 Task: Create a due date automation trigger when advanced on, 2 working days after a card is due add checklist with checklist "Resume" complete at 11:00 AM.
Action: Mouse moved to (1214, 101)
Screenshot: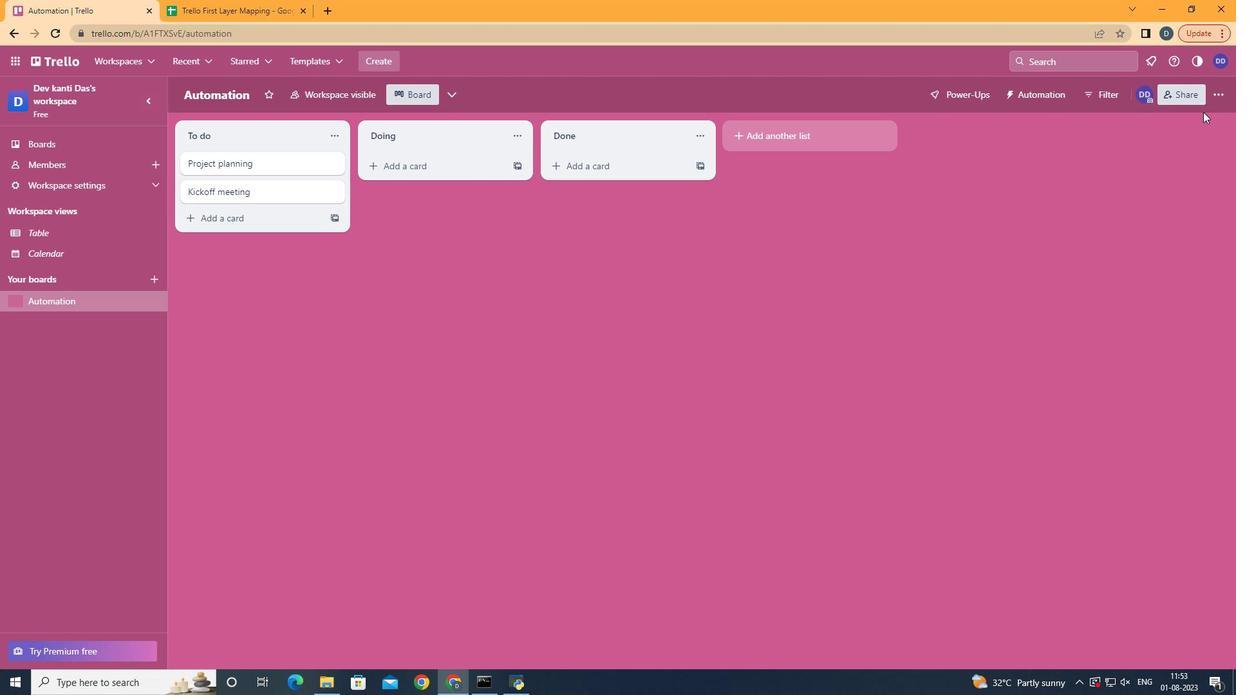 
Action: Mouse pressed left at (1214, 101)
Screenshot: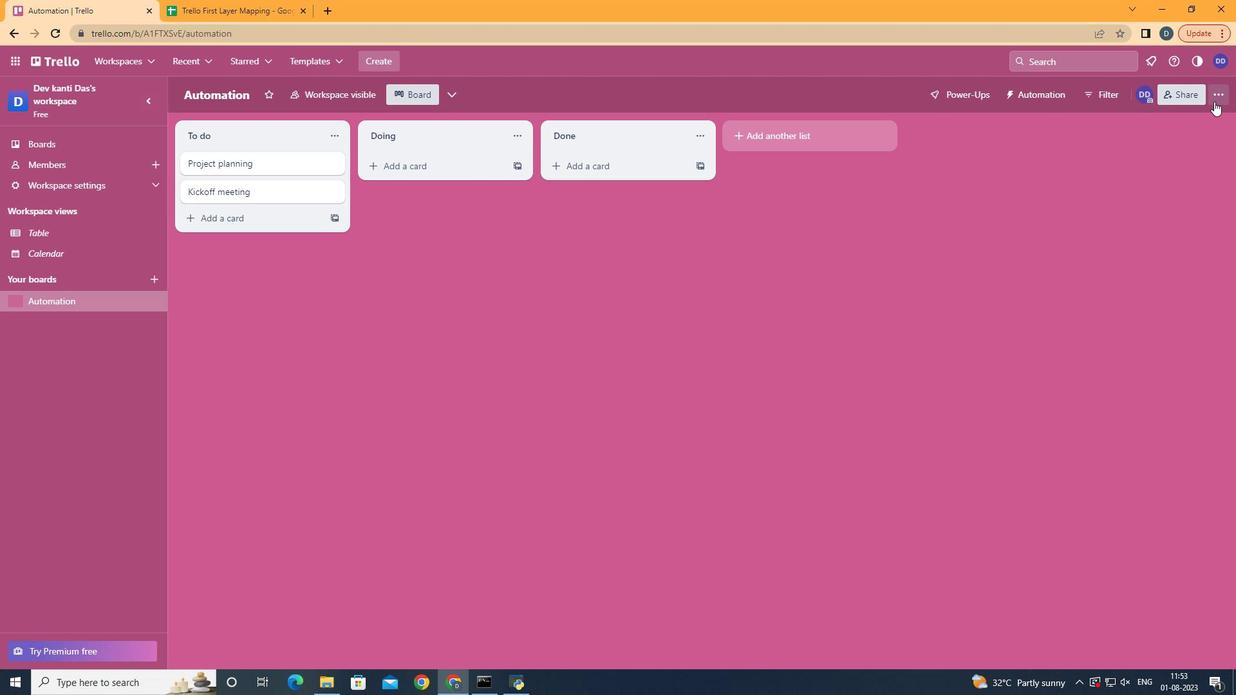 
Action: Mouse moved to (1140, 269)
Screenshot: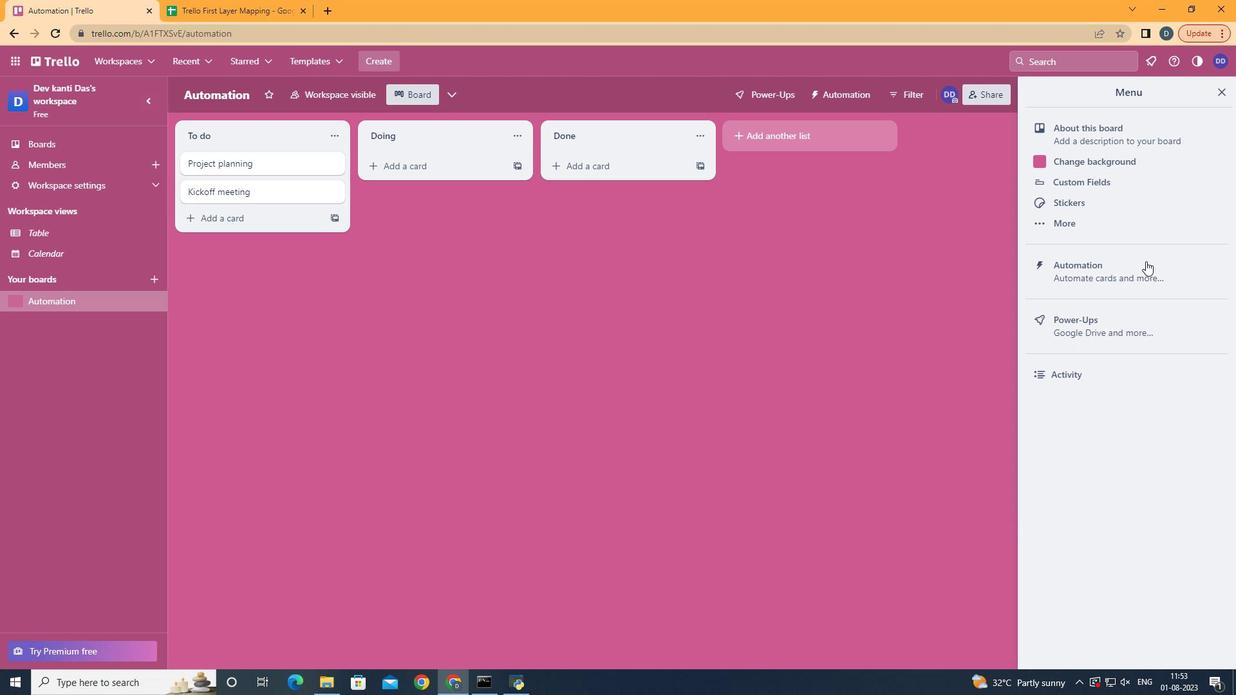 
Action: Mouse pressed left at (1140, 269)
Screenshot: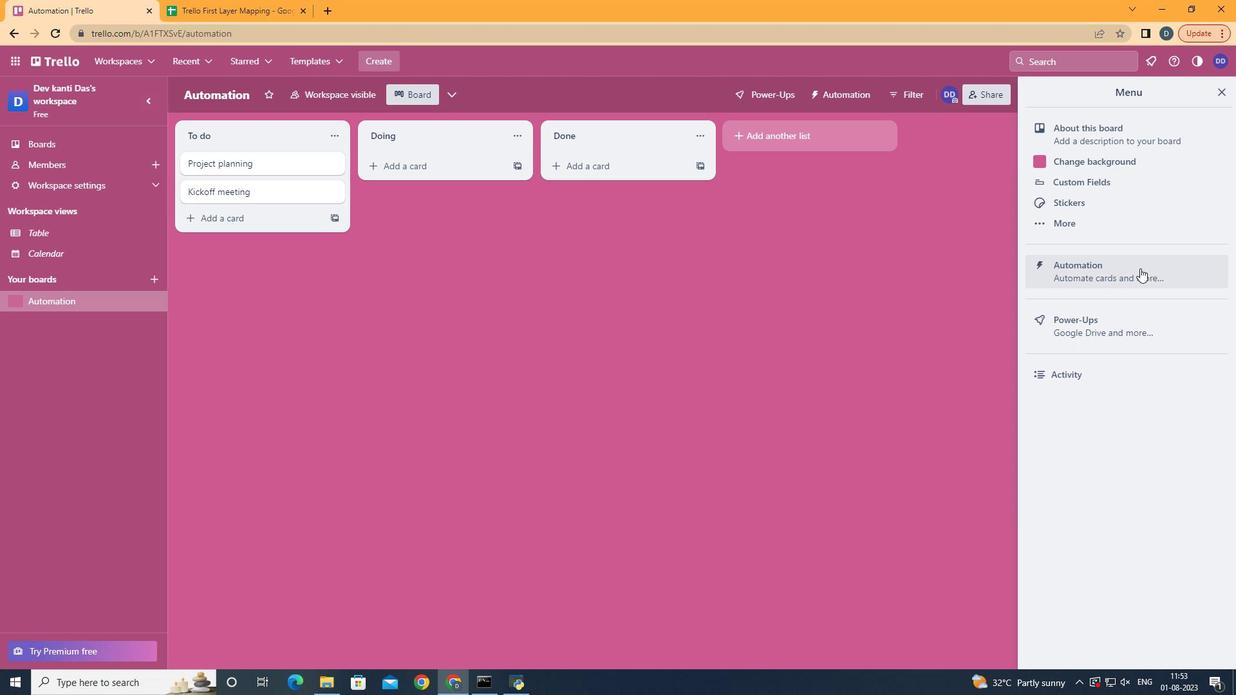 
Action: Mouse moved to (209, 254)
Screenshot: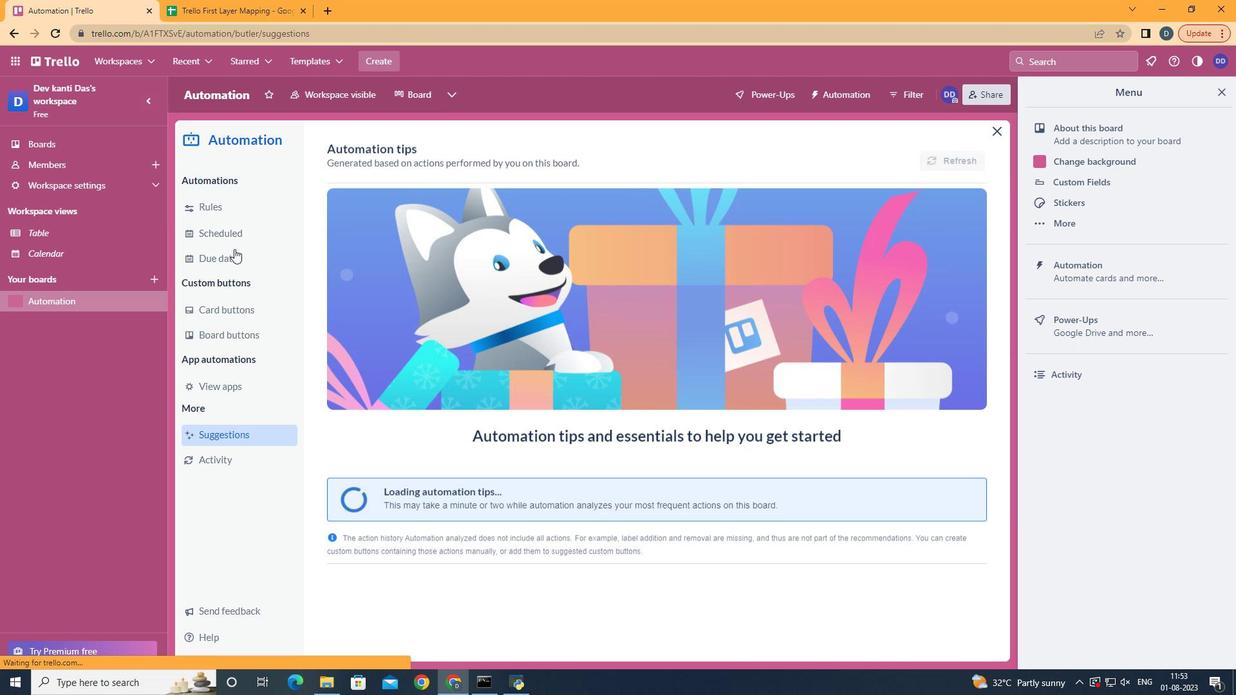 
Action: Mouse pressed left at (209, 254)
Screenshot: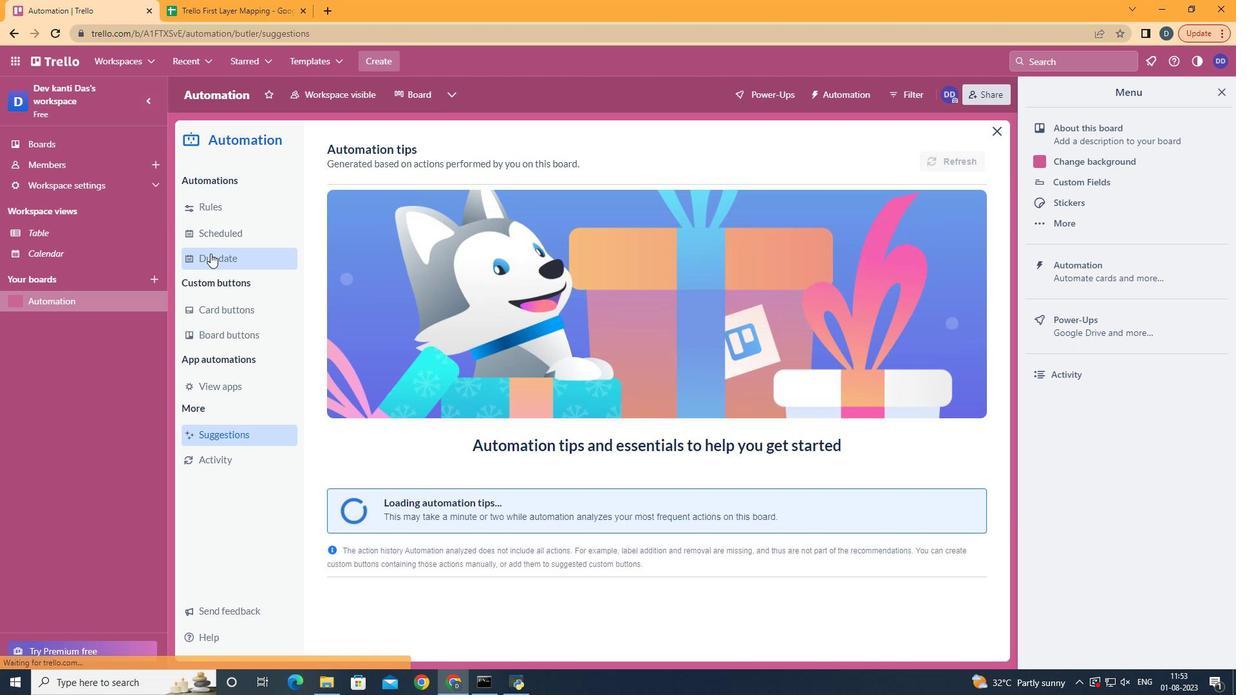 
Action: Mouse moved to (917, 149)
Screenshot: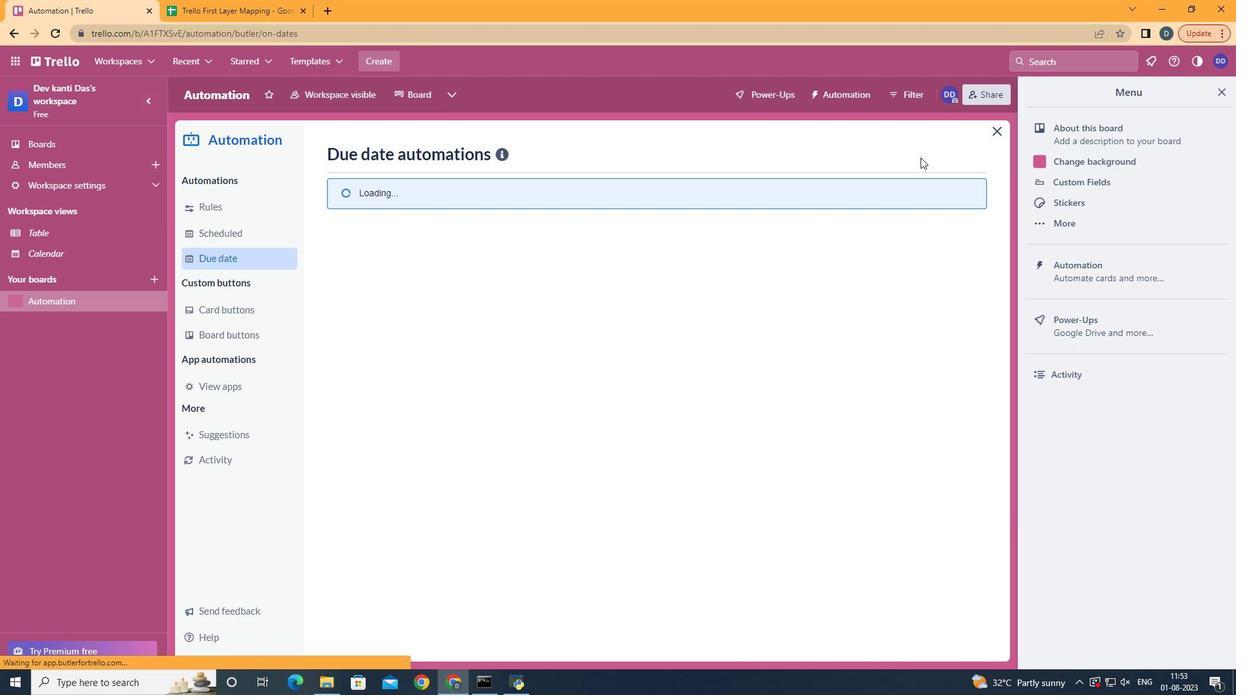 
Action: Mouse pressed left at (917, 149)
Screenshot: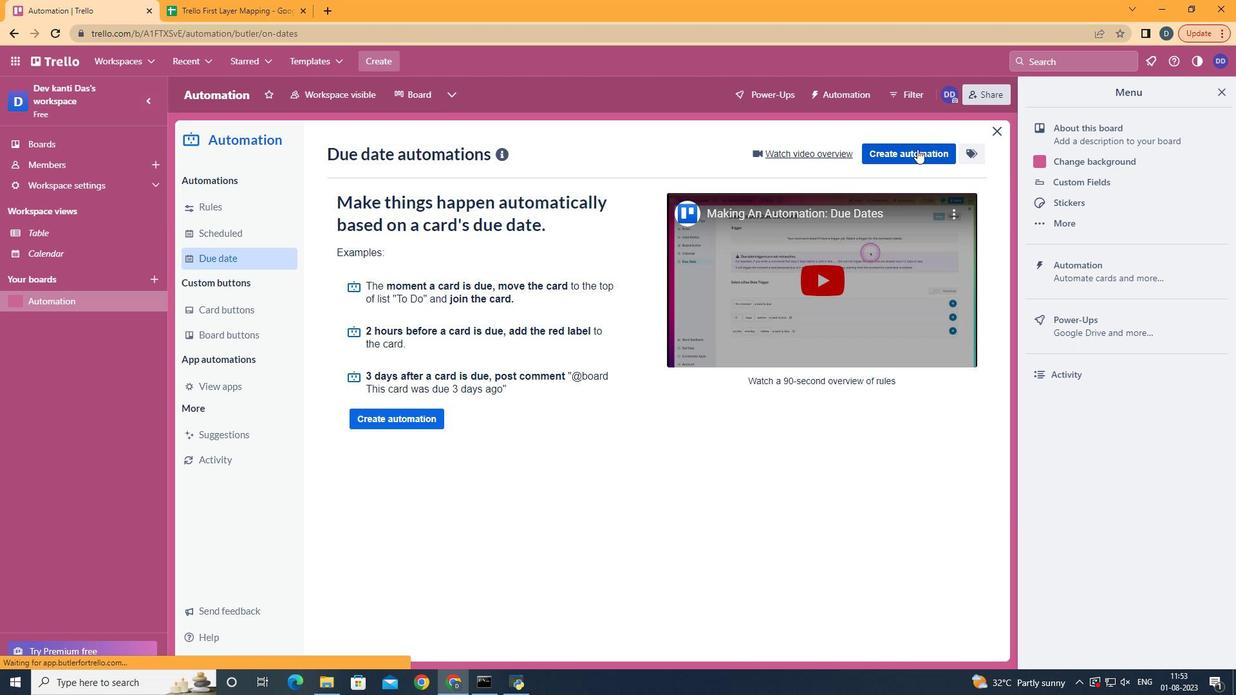 
Action: Mouse moved to (749, 266)
Screenshot: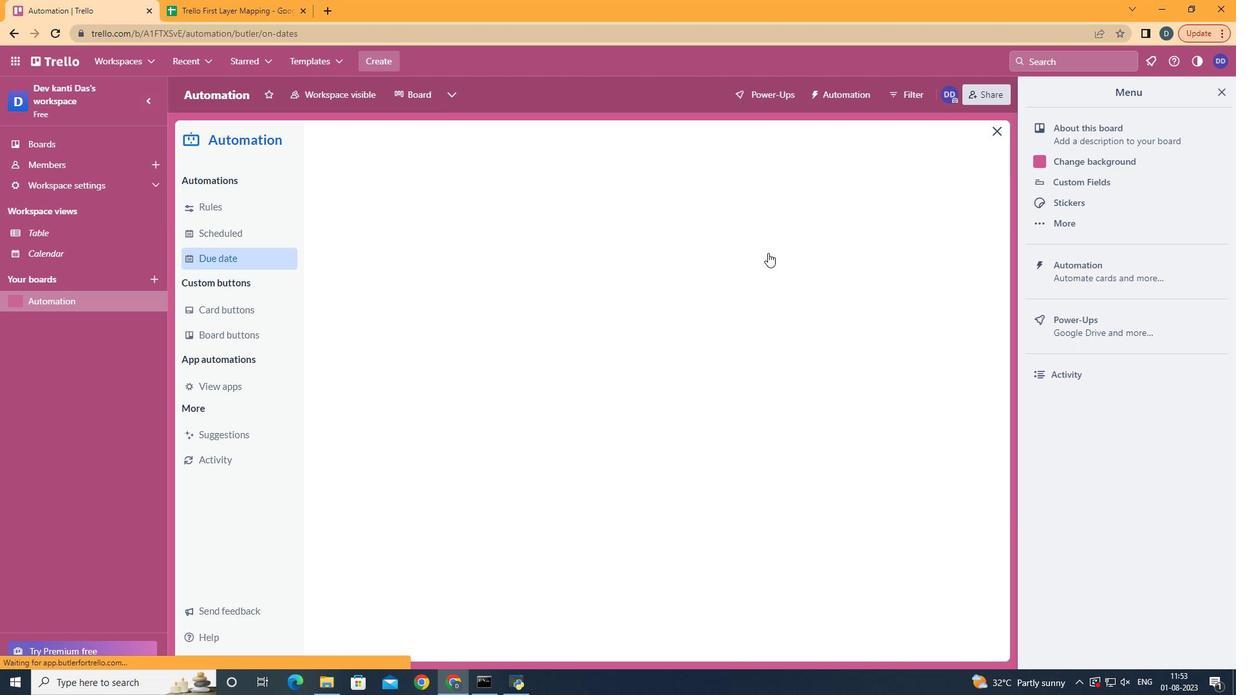
Action: Mouse pressed left at (749, 266)
Screenshot: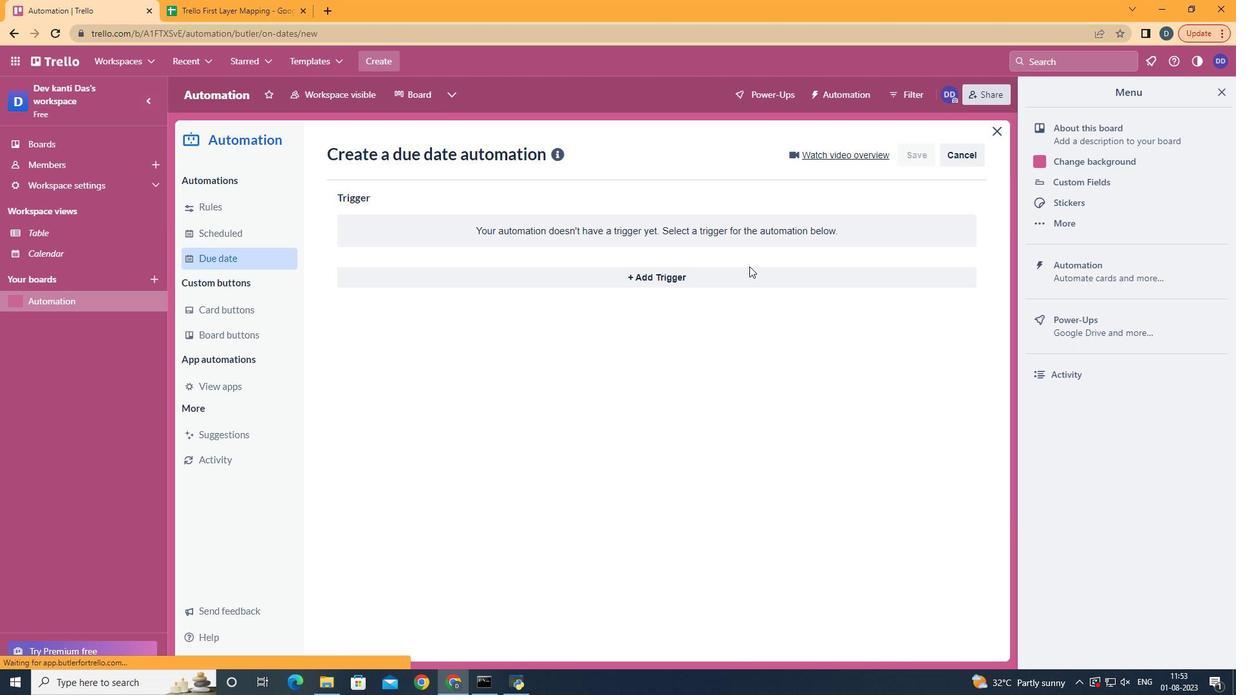 
Action: Mouse moved to (744, 276)
Screenshot: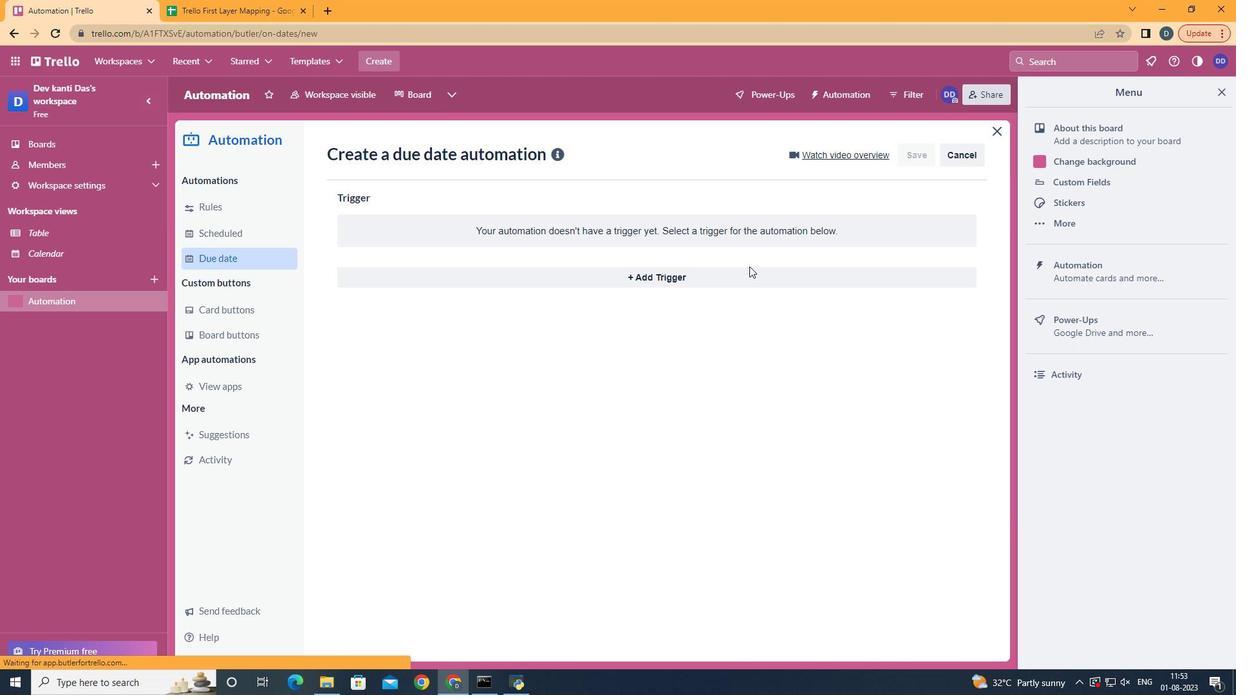 
Action: Mouse pressed left at (744, 276)
Screenshot: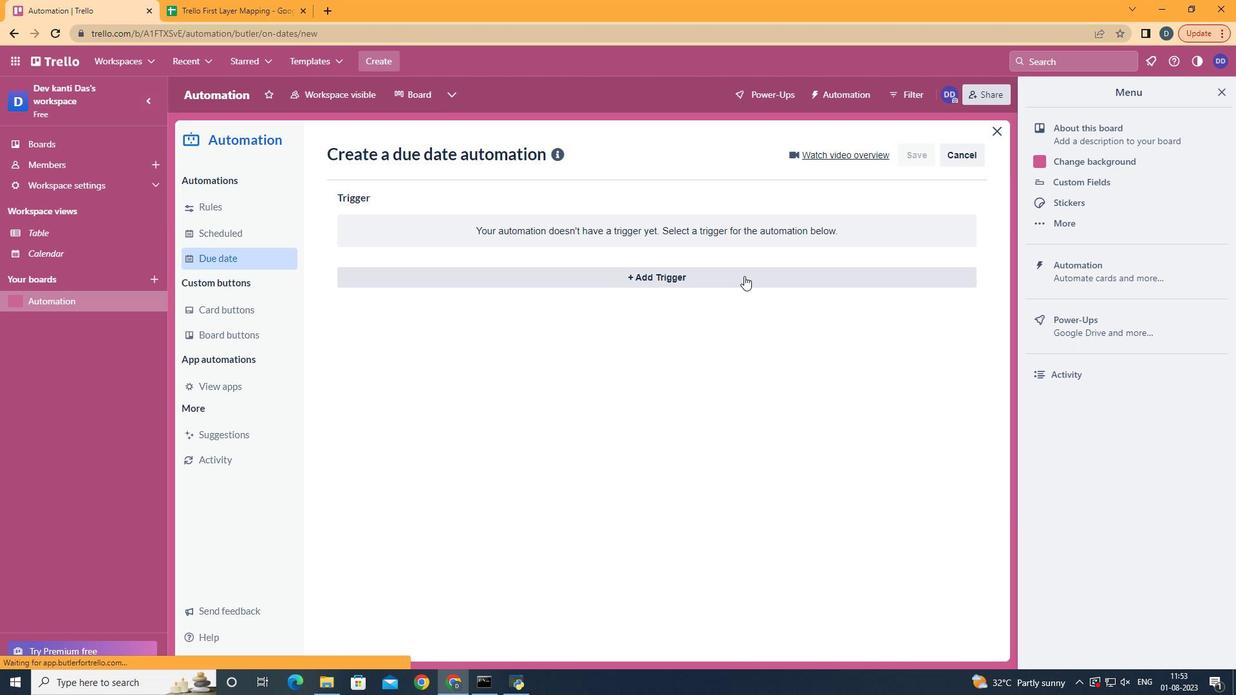 
Action: Mouse moved to (424, 521)
Screenshot: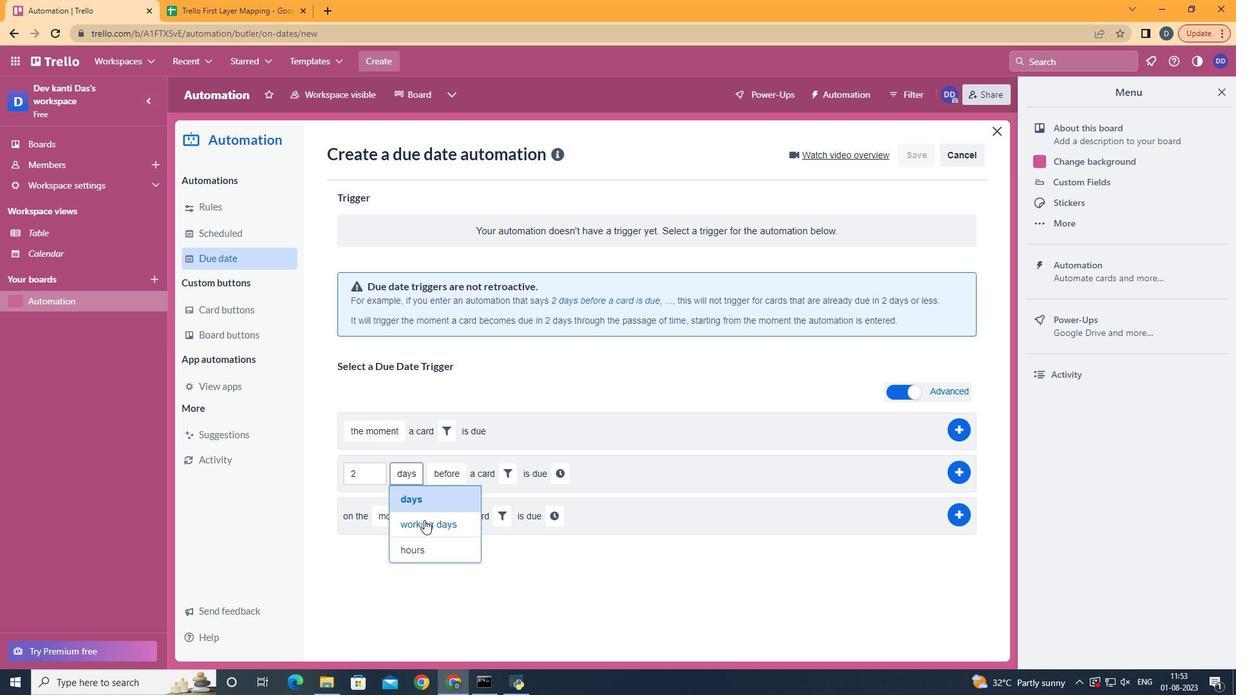 
Action: Mouse pressed left at (424, 521)
Screenshot: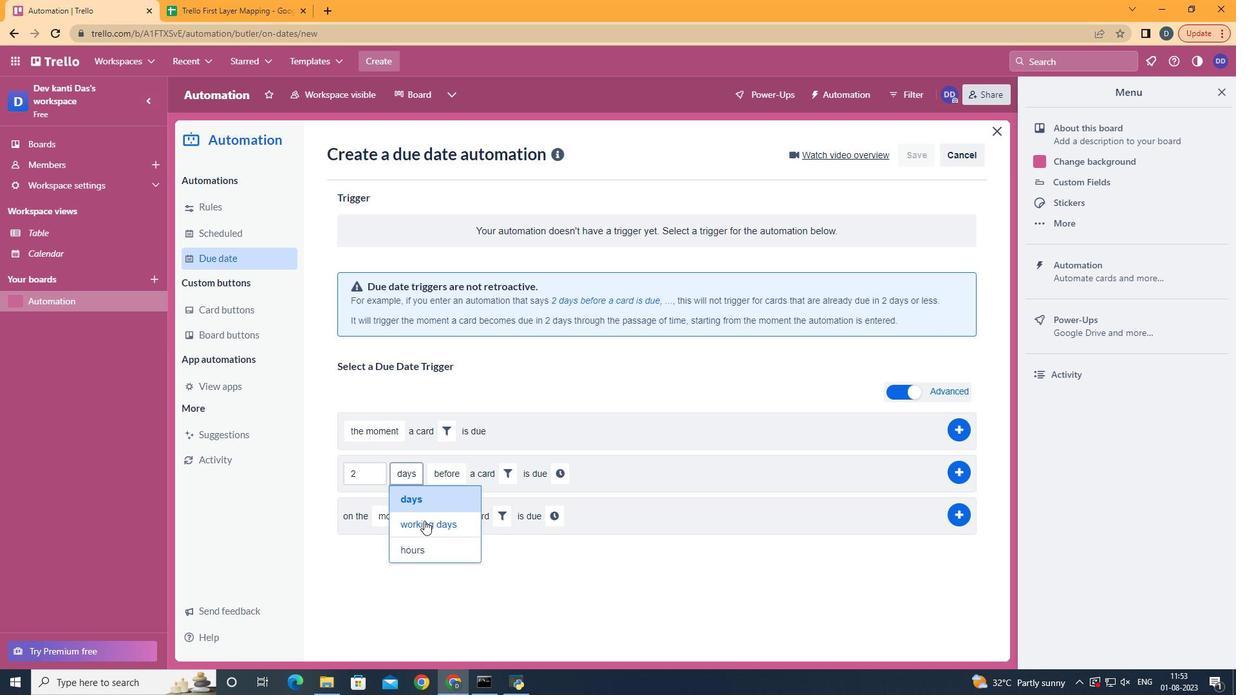 
Action: Mouse moved to (492, 524)
Screenshot: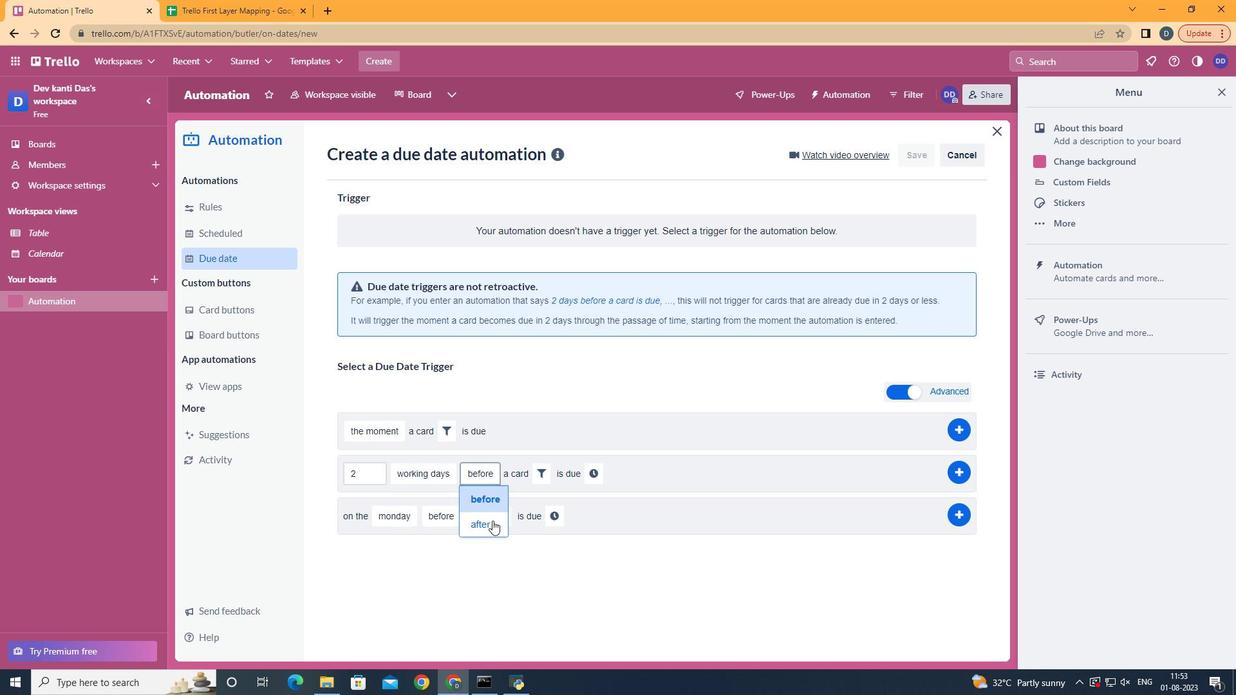 
Action: Mouse pressed left at (492, 524)
Screenshot: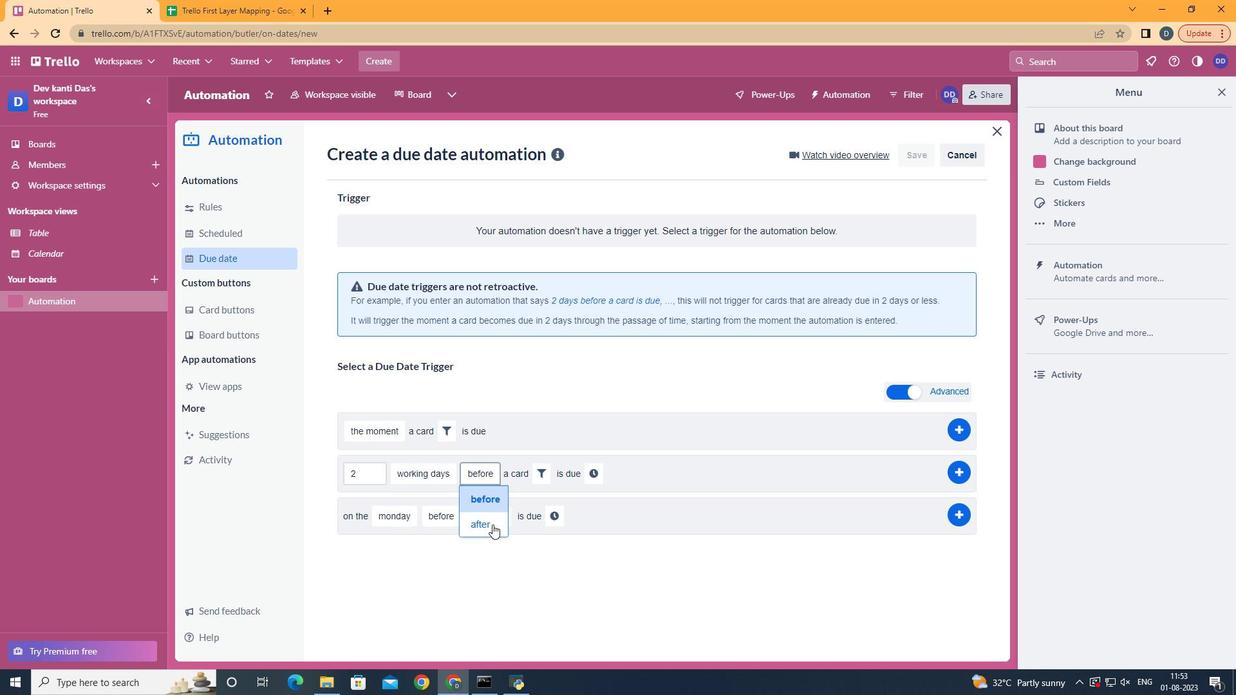 
Action: Mouse moved to (541, 473)
Screenshot: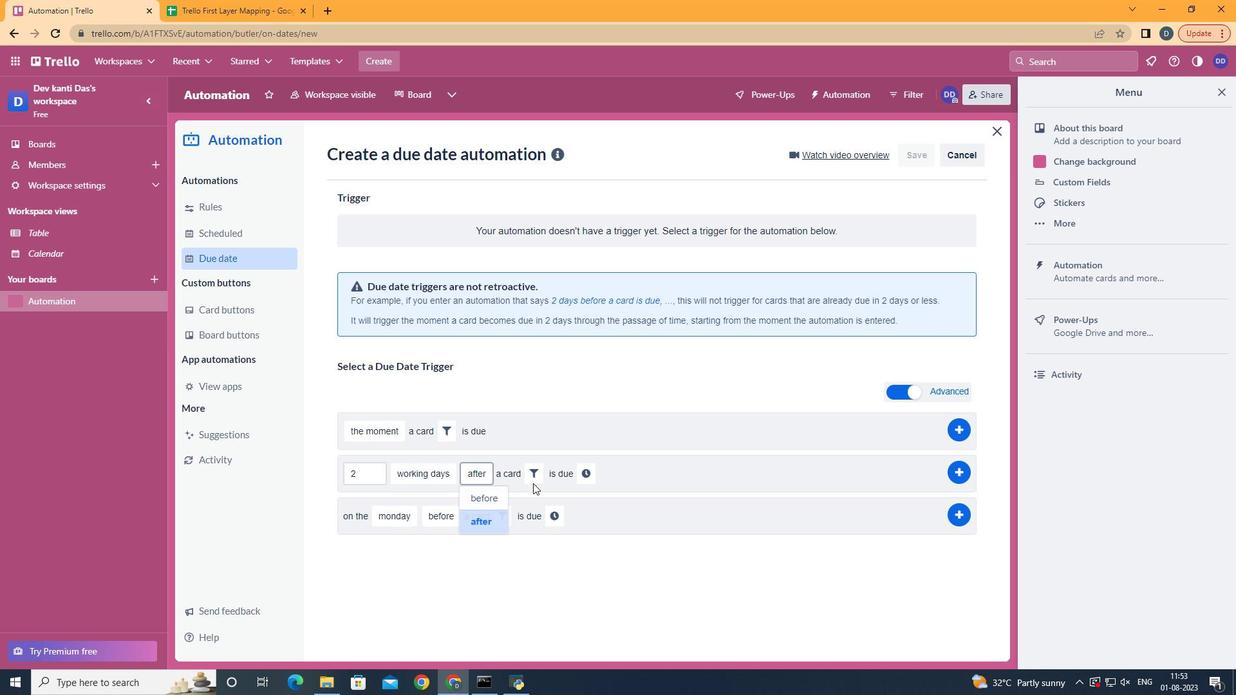 
Action: Mouse pressed left at (541, 473)
Screenshot: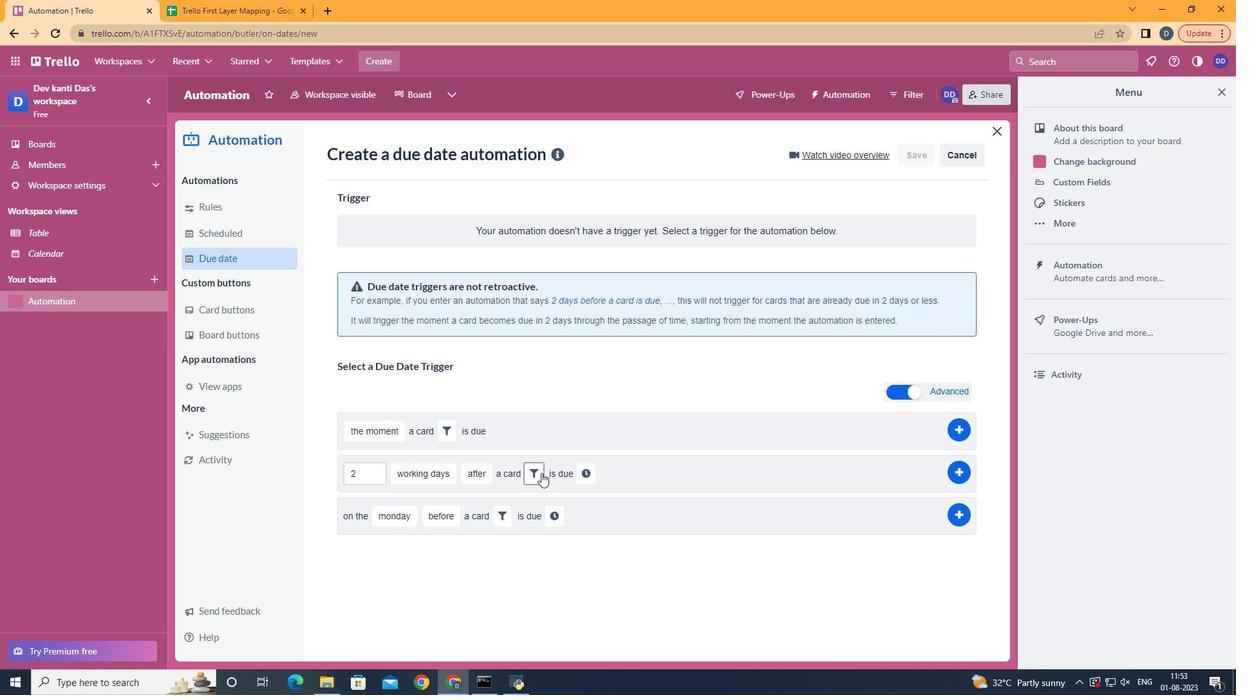 
Action: Mouse moved to (651, 512)
Screenshot: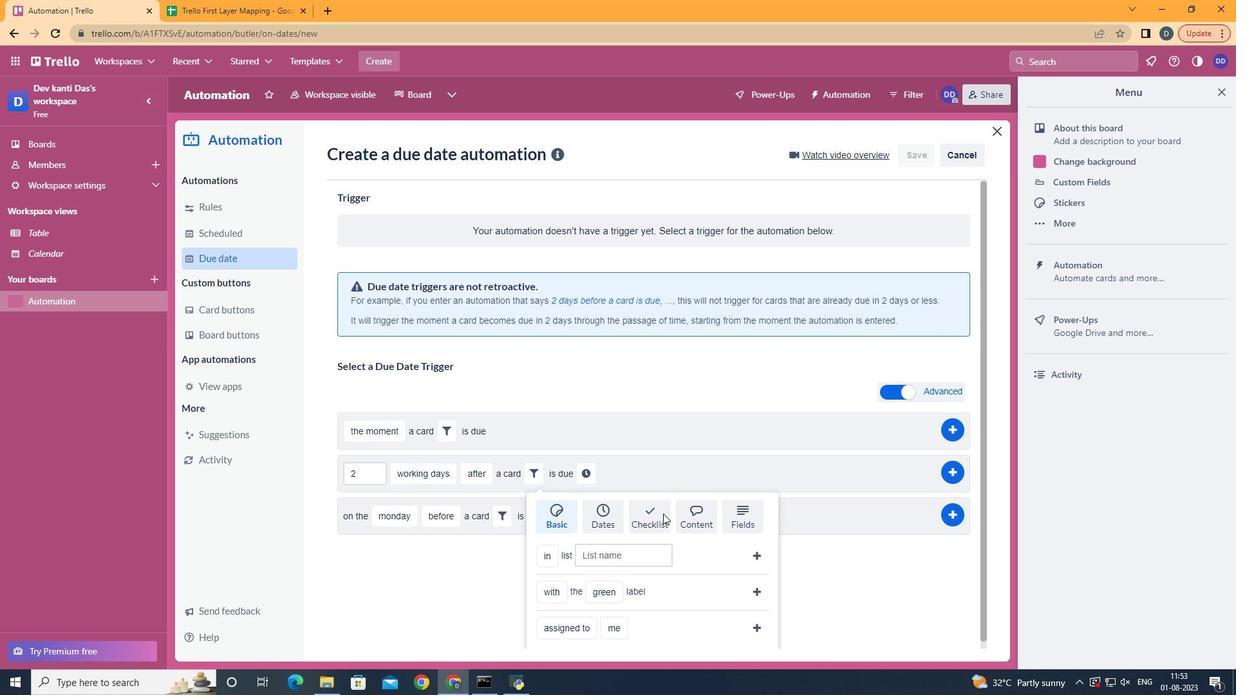 
Action: Mouse pressed left at (651, 512)
Screenshot: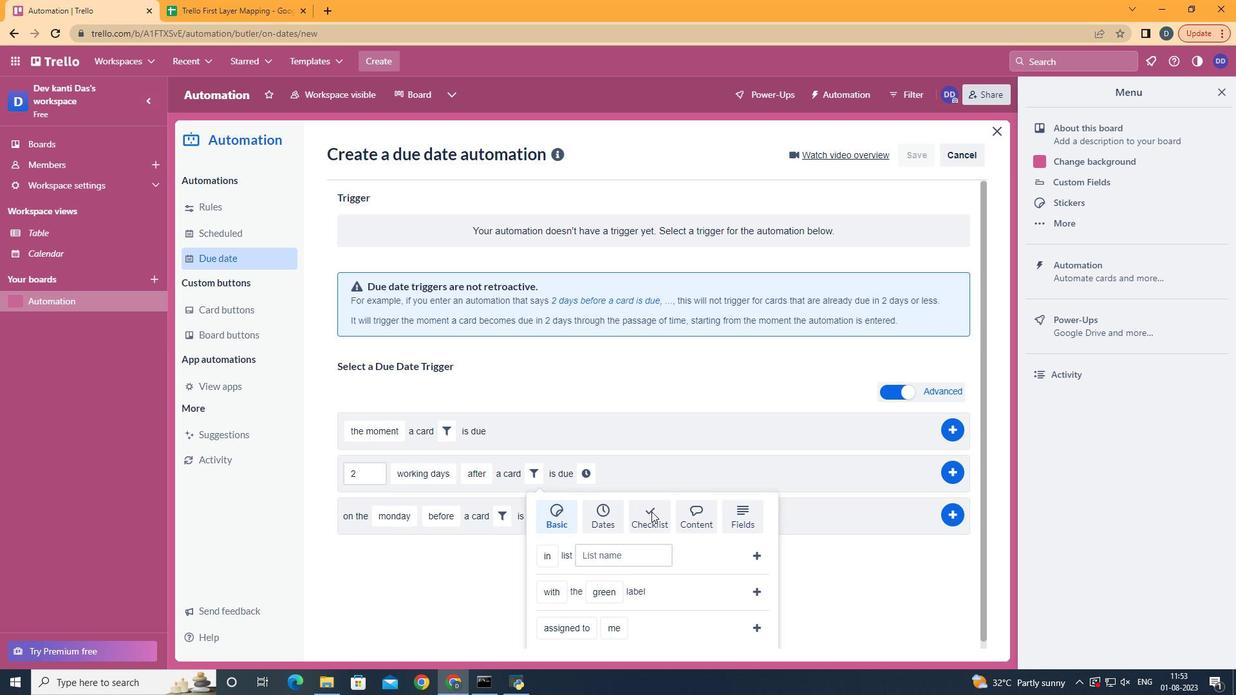 
Action: Mouse moved to (633, 478)
Screenshot: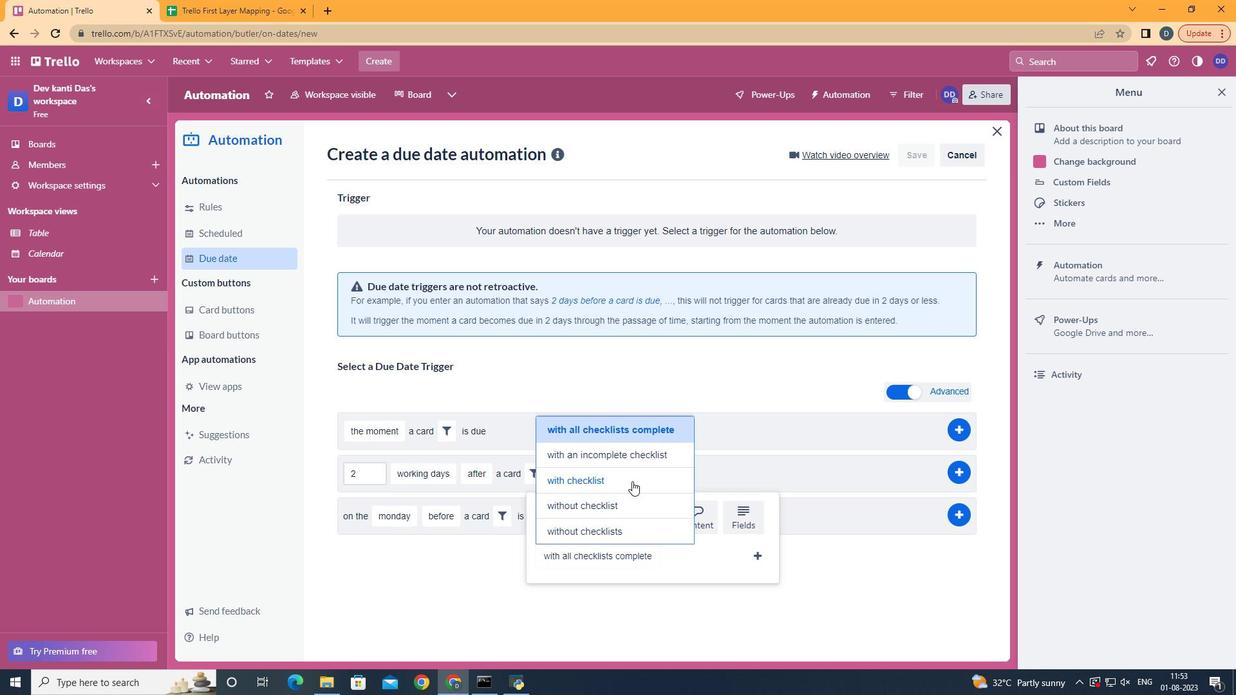 
Action: Mouse pressed left at (633, 478)
Screenshot: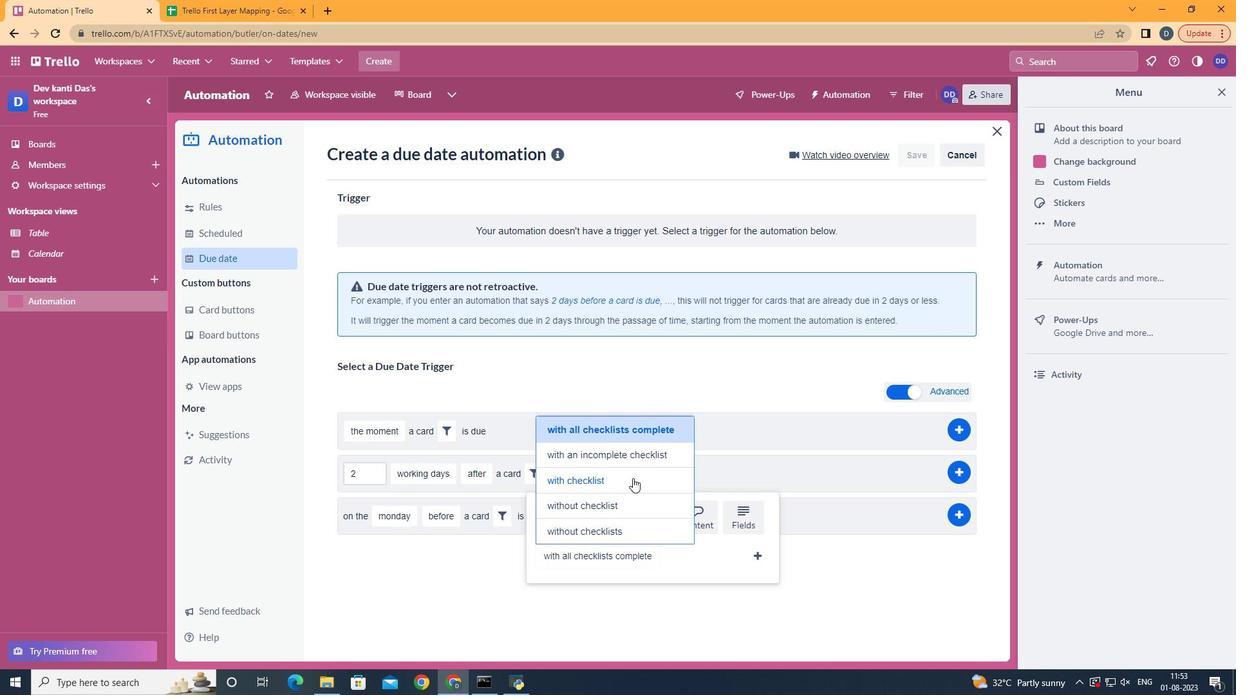 
Action: Mouse moved to (667, 550)
Screenshot: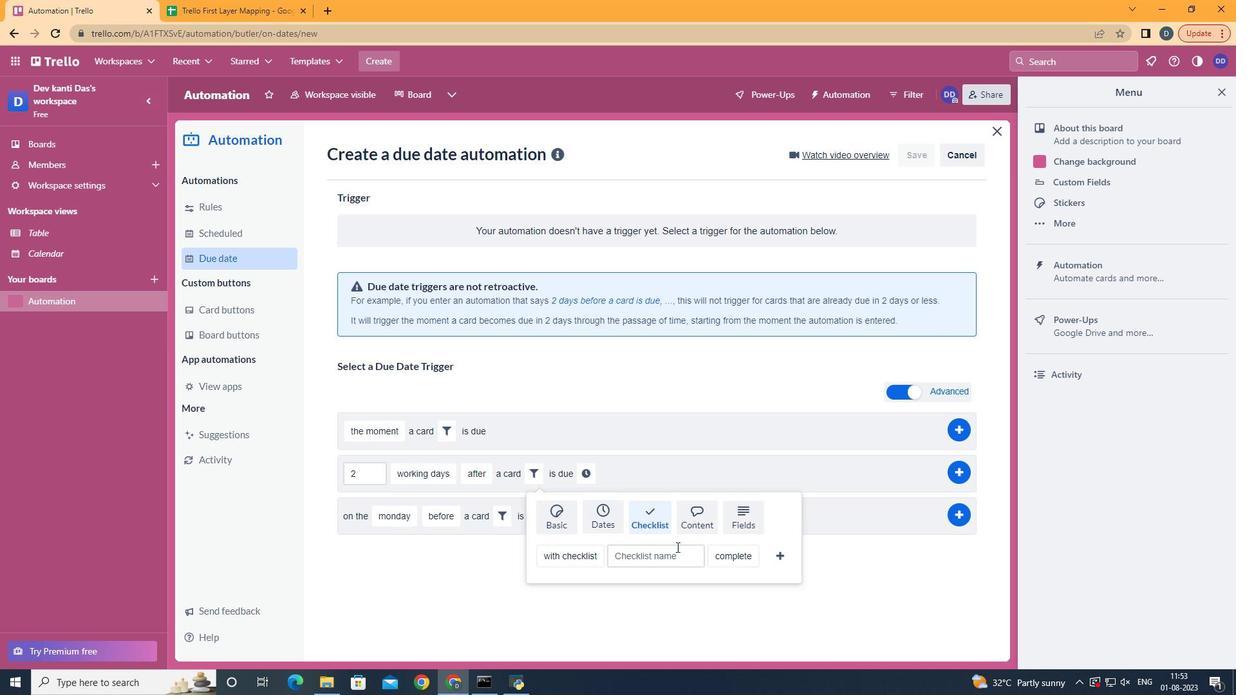 
Action: Mouse pressed left at (667, 550)
Screenshot: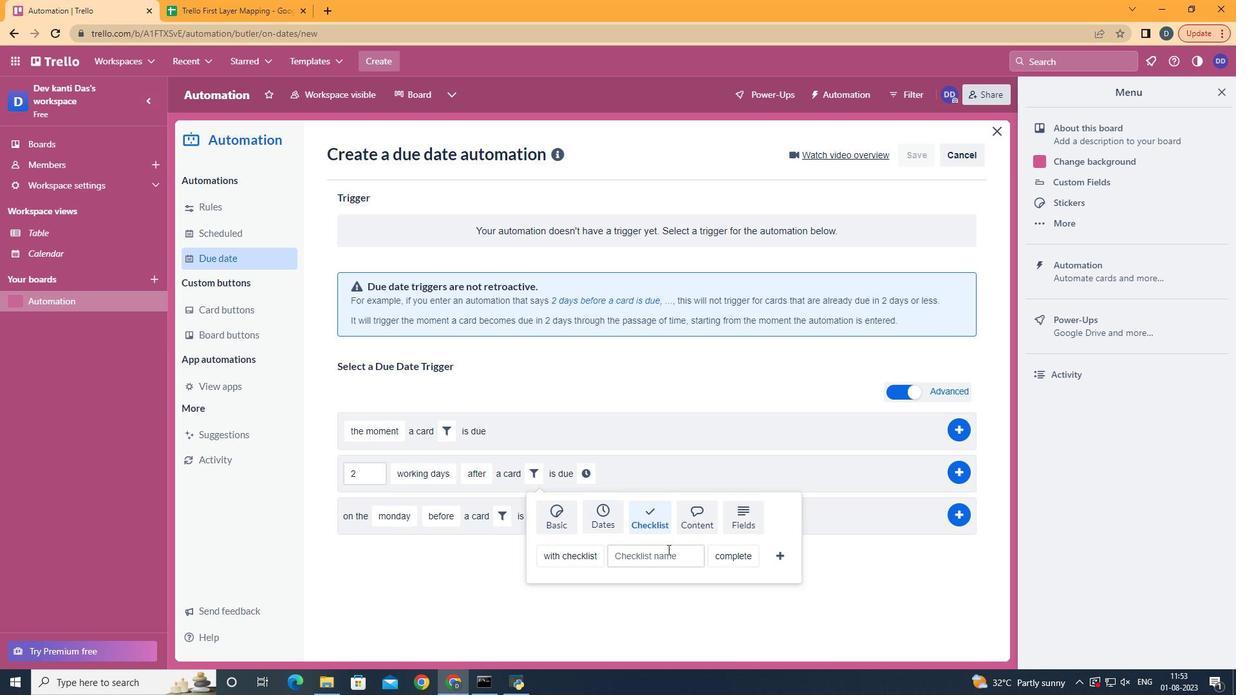 
Action: Key pressed <Key.shift>Resume
Screenshot: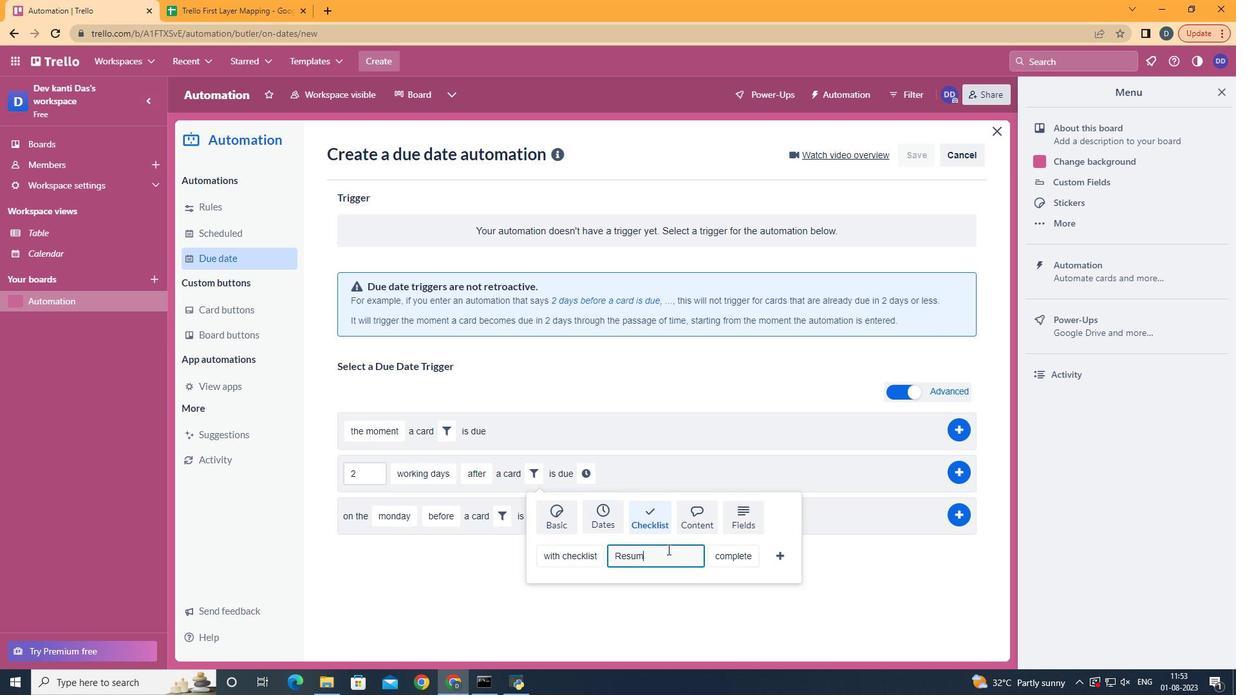 
Action: Mouse moved to (743, 585)
Screenshot: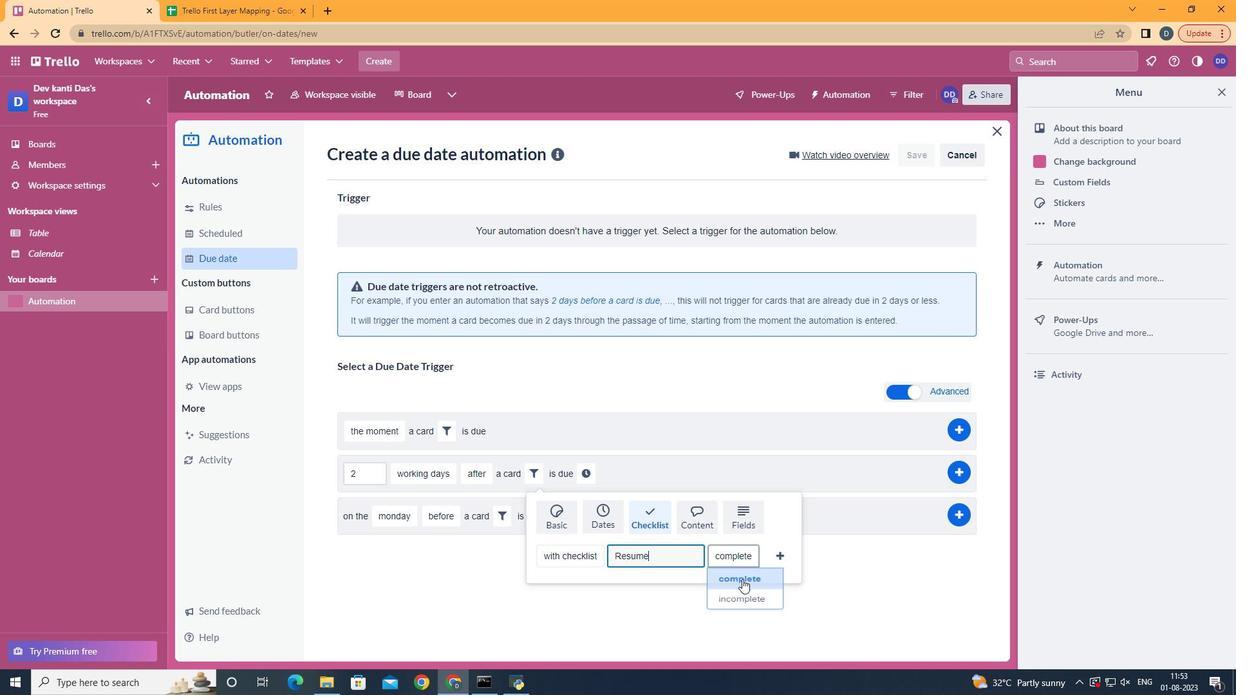 
Action: Mouse pressed left at (743, 585)
Screenshot: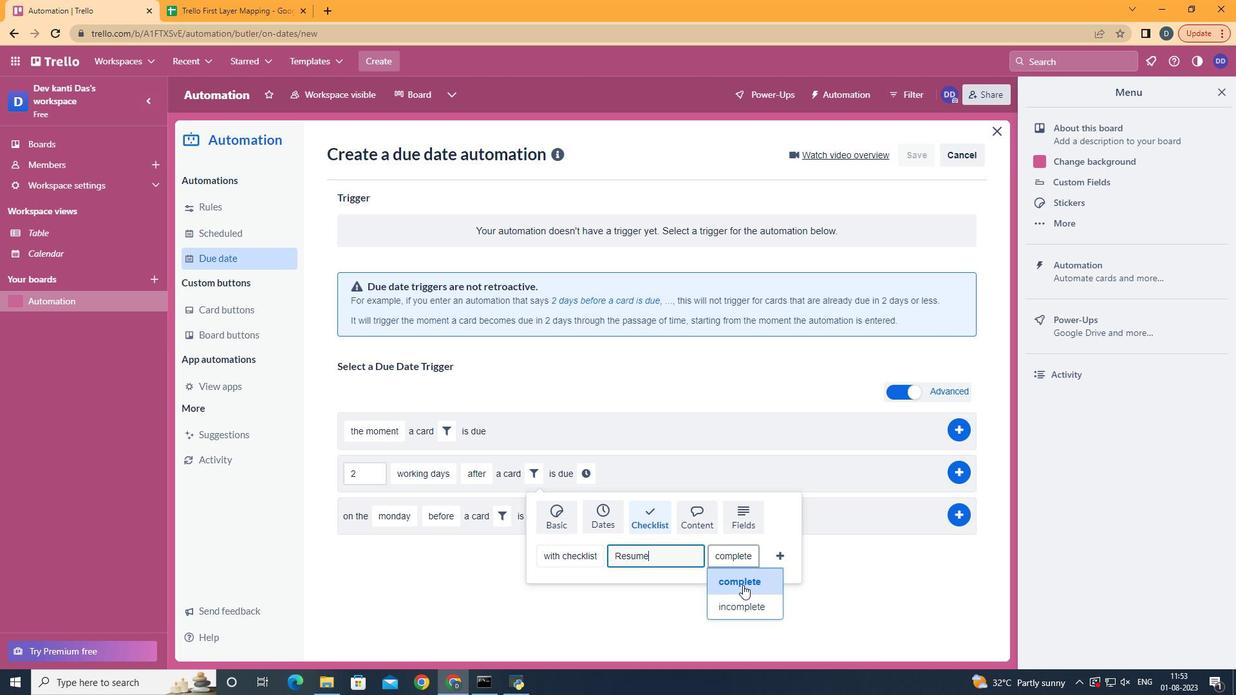 
Action: Mouse moved to (786, 556)
Screenshot: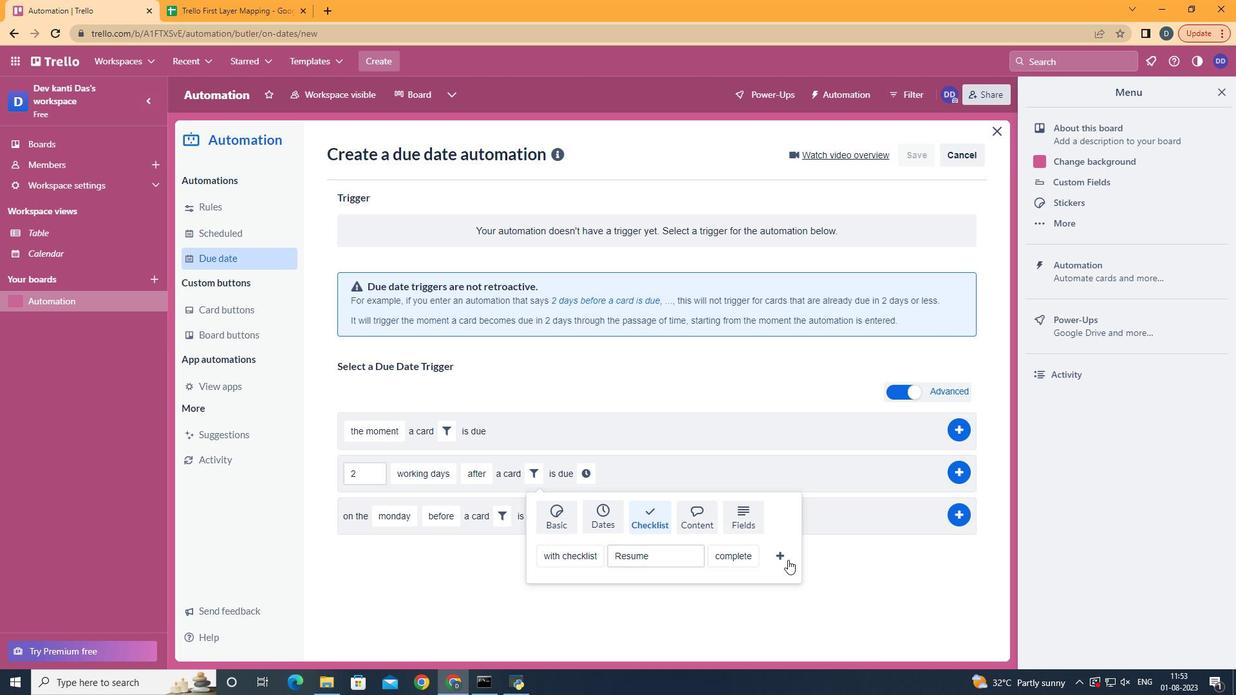 
Action: Mouse pressed left at (786, 556)
Screenshot: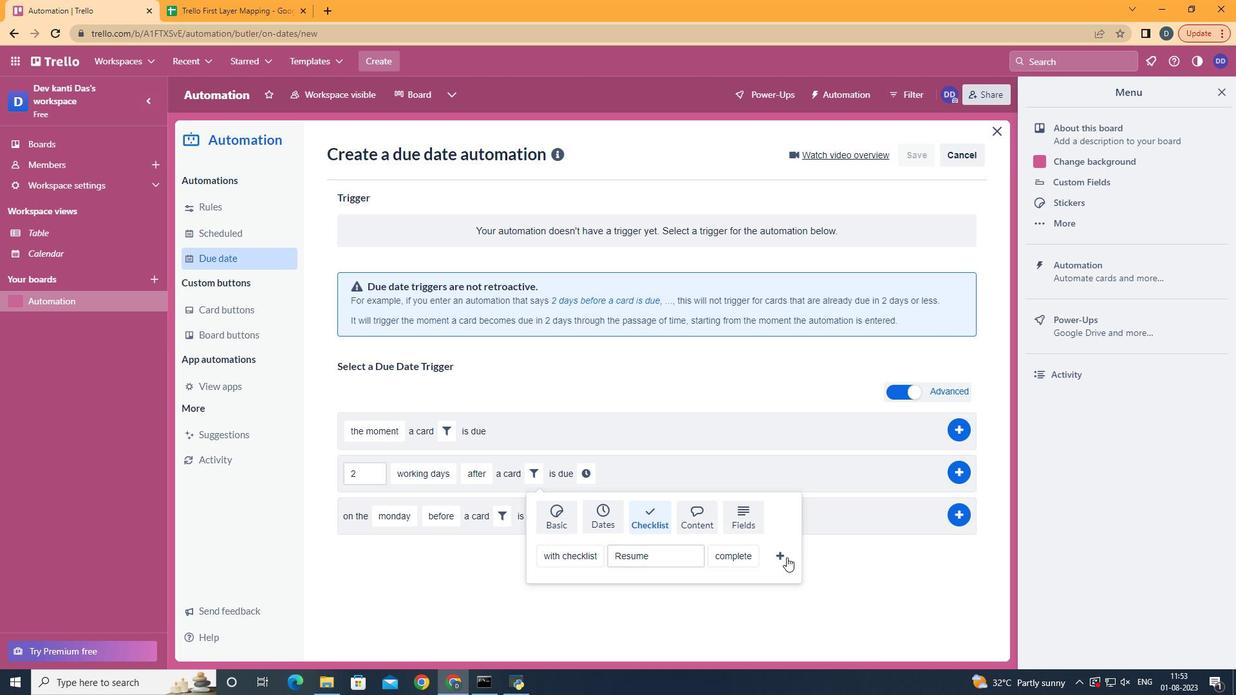 
Action: Mouse moved to (757, 477)
Screenshot: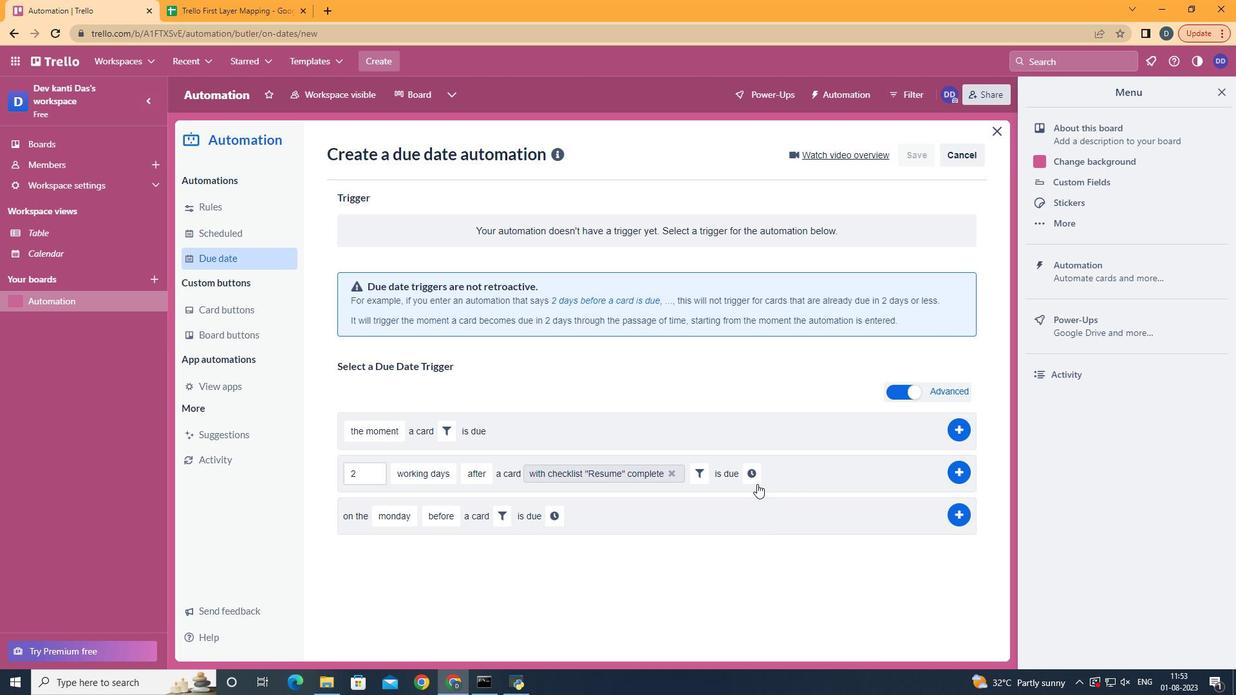 
Action: Mouse pressed left at (757, 477)
Screenshot: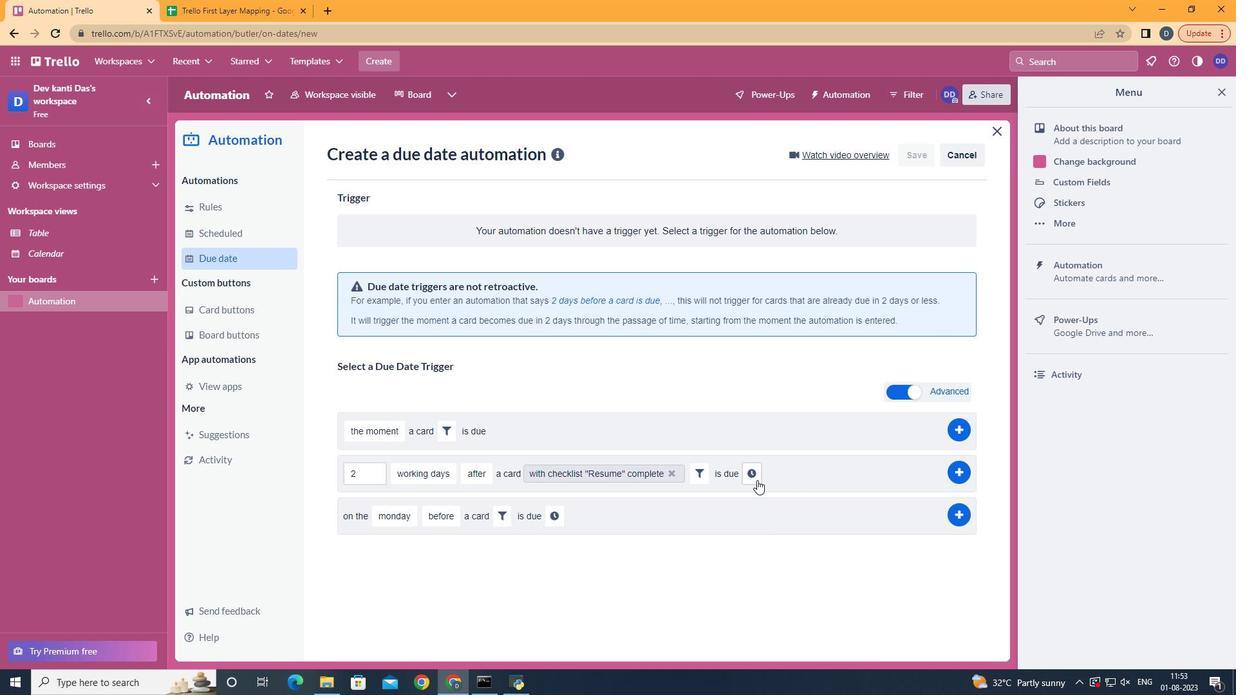 
Action: Mouse moved to (830, 473)
Screenshot: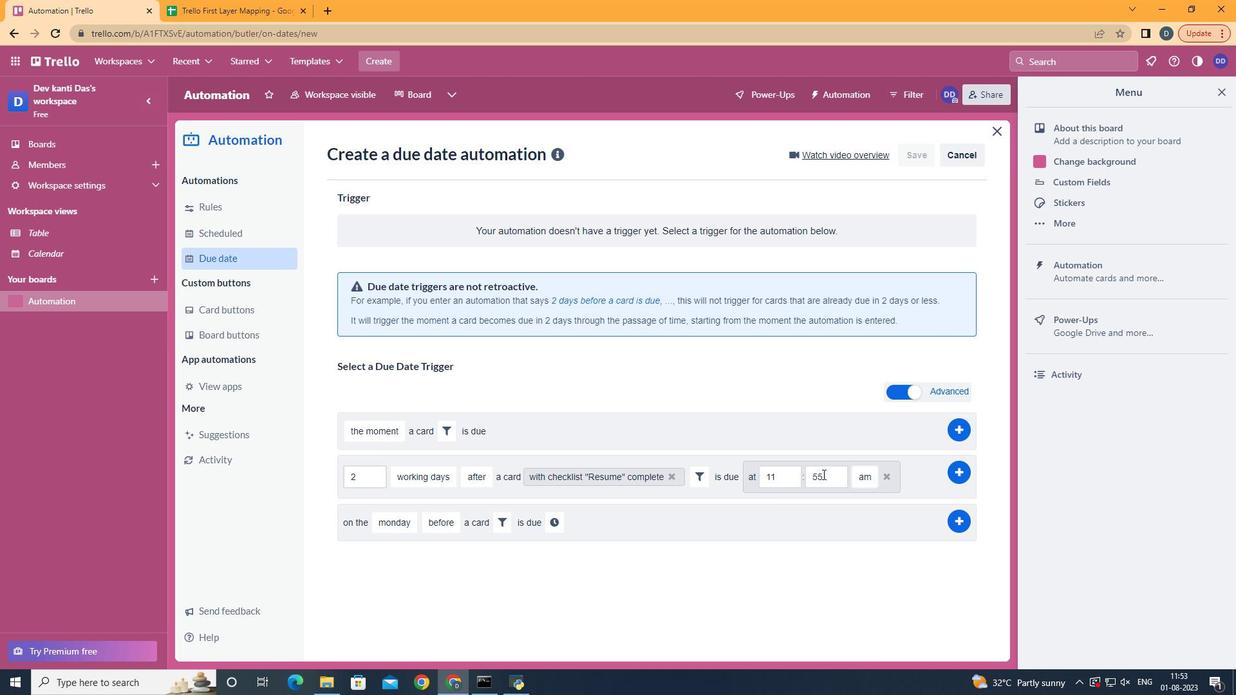 
Action: Mouse pressed left at (830, 473)
Screenshot: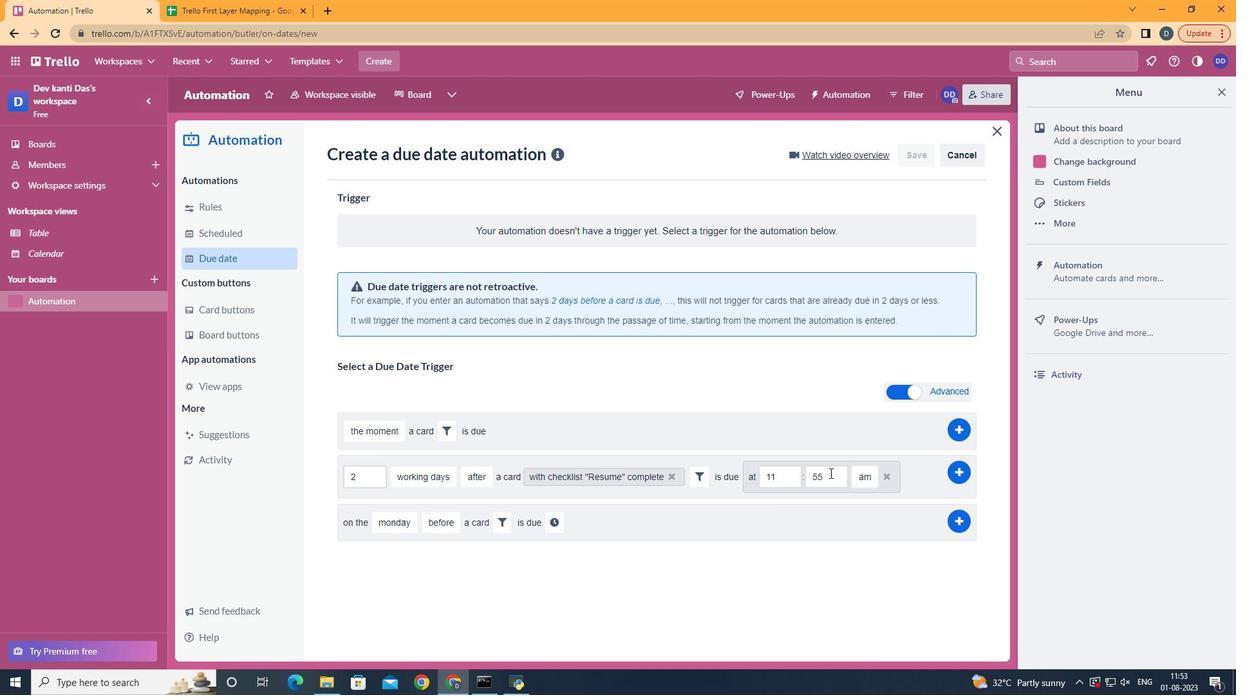 
Action: Mouse moved to (831, 473)
Screenshot: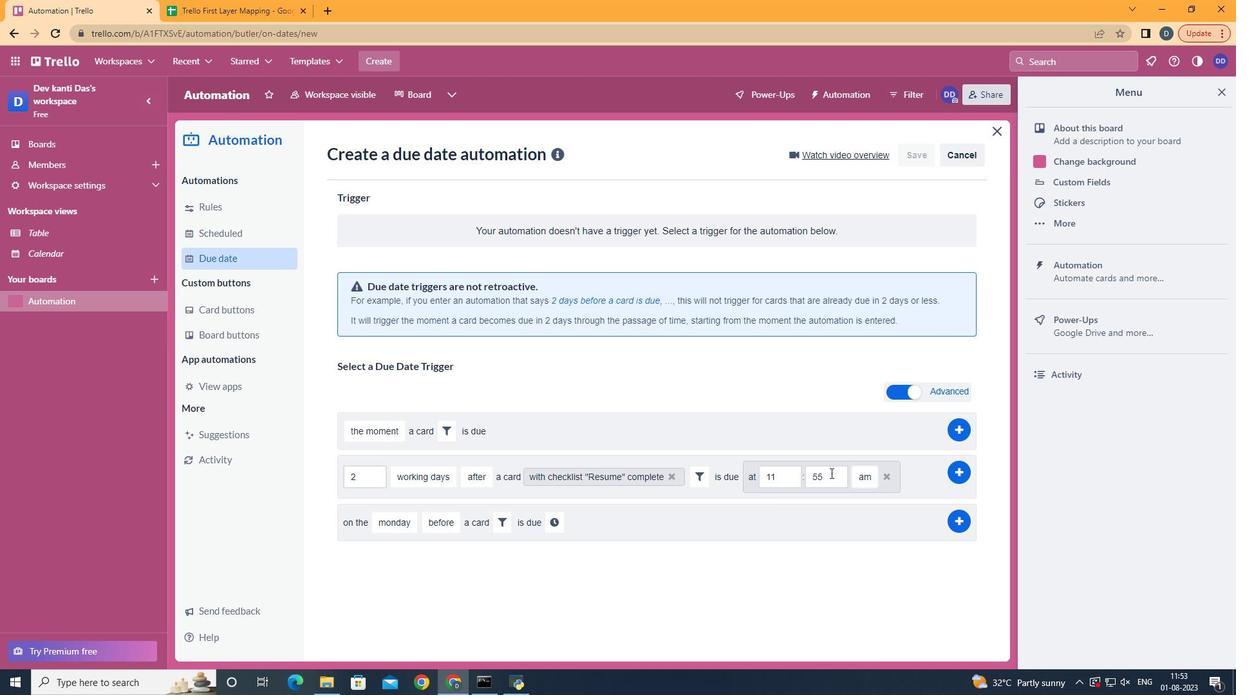 
Action: Key pressed <Key.backspace><Key.backspace>00
Screenshot: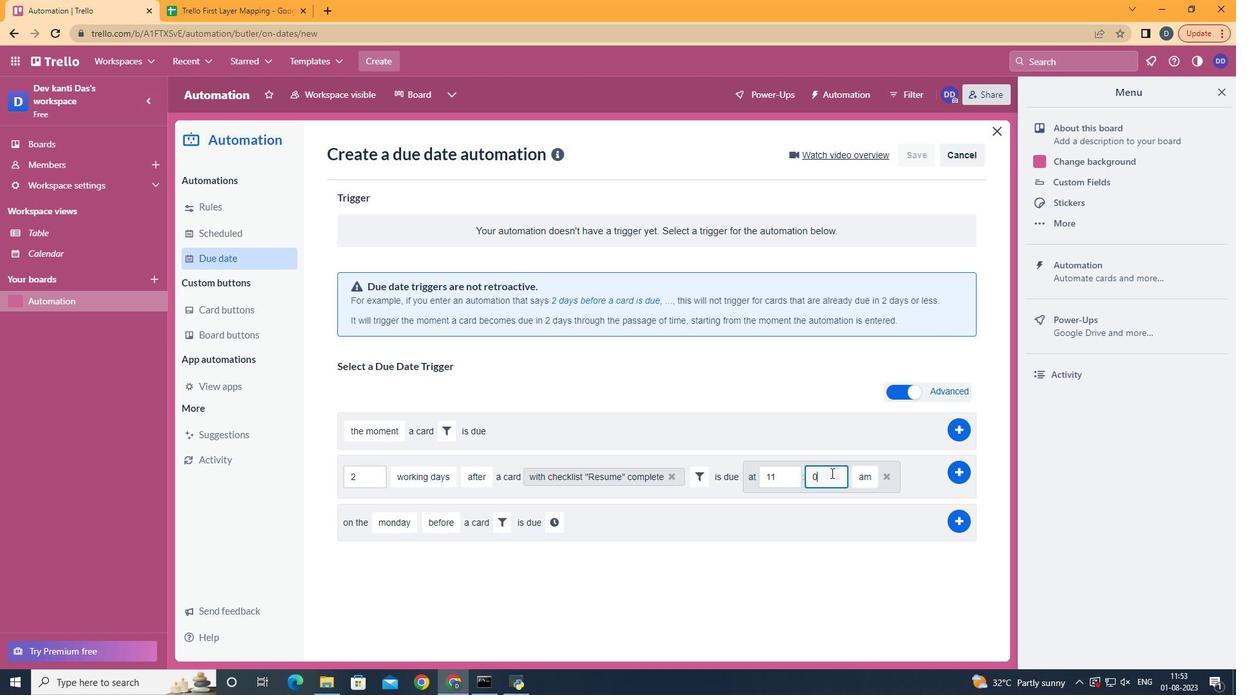 
Action: Mouse moved to (960, 475)
Screenshot: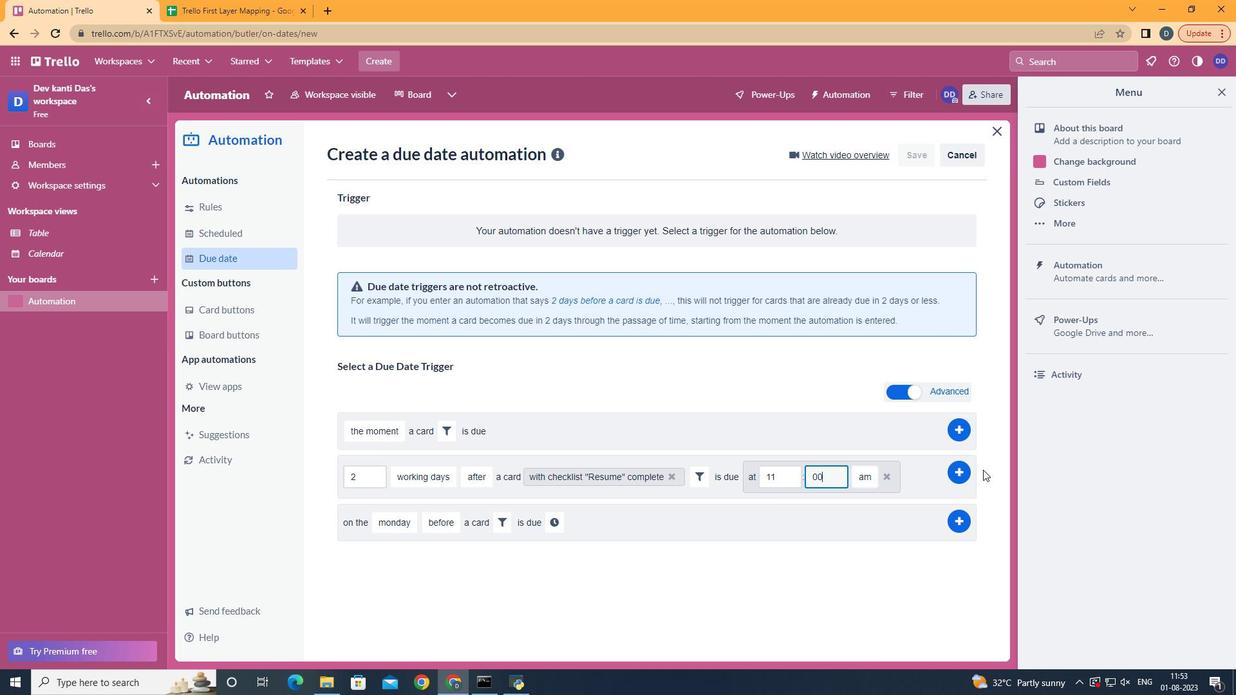 
Action: Mouse pressed left at (960, 475)
Screenshot: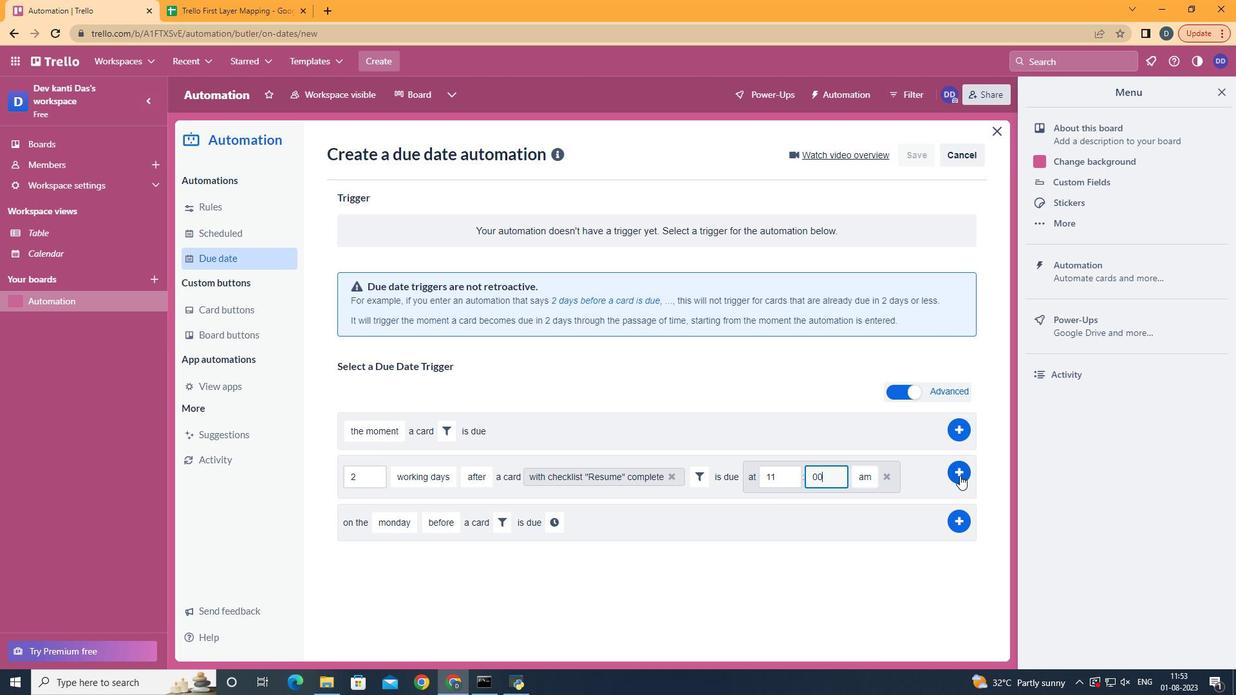 
Action: Mouse moved to (522, 299)
Screenshot: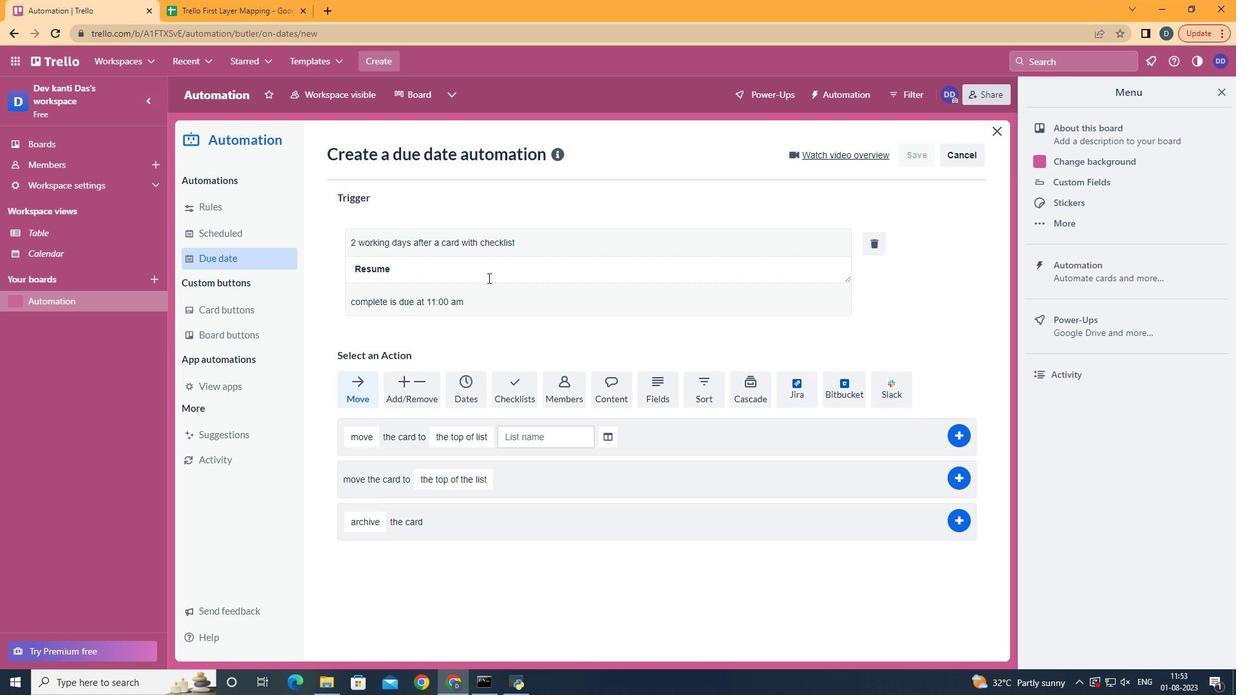 
